 Task: Create in the project CodeCraft in Backlog an issue 'Integrate a new third-party API into a website', assign it to team member softage.1@softage.net and change the status to IN PROGRESS. Create in the project CodeCraft in Backlog an issue 'Develop a custom data visualization tool for a company', assign it to team member softage.2@softage.net and change the status to IN PROGRESS
Action: Mouse moved to (198, 55)
Screenshot: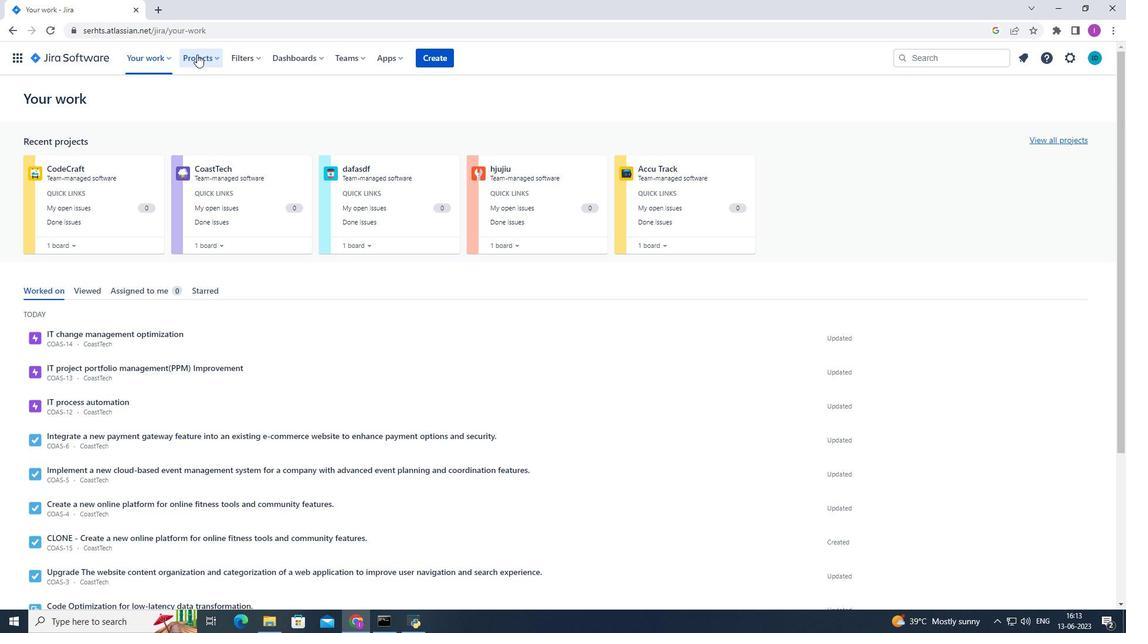 
Action: Mouse pressed left at (198, 55)
Screenshot: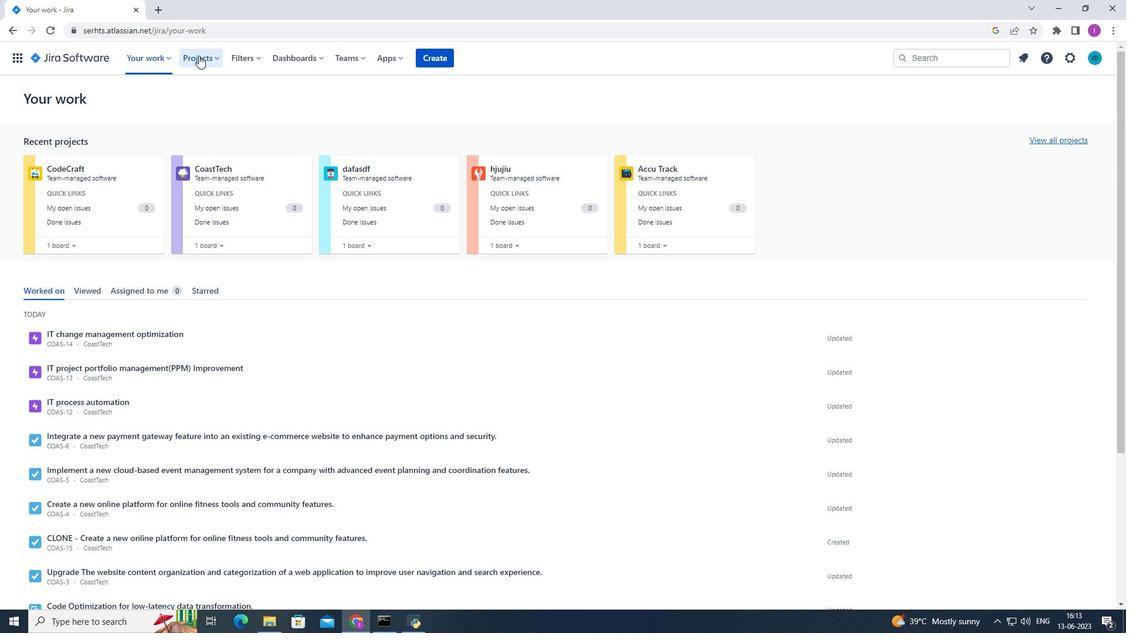 
Action: Mouse moved to (254, 110)
Screenshot: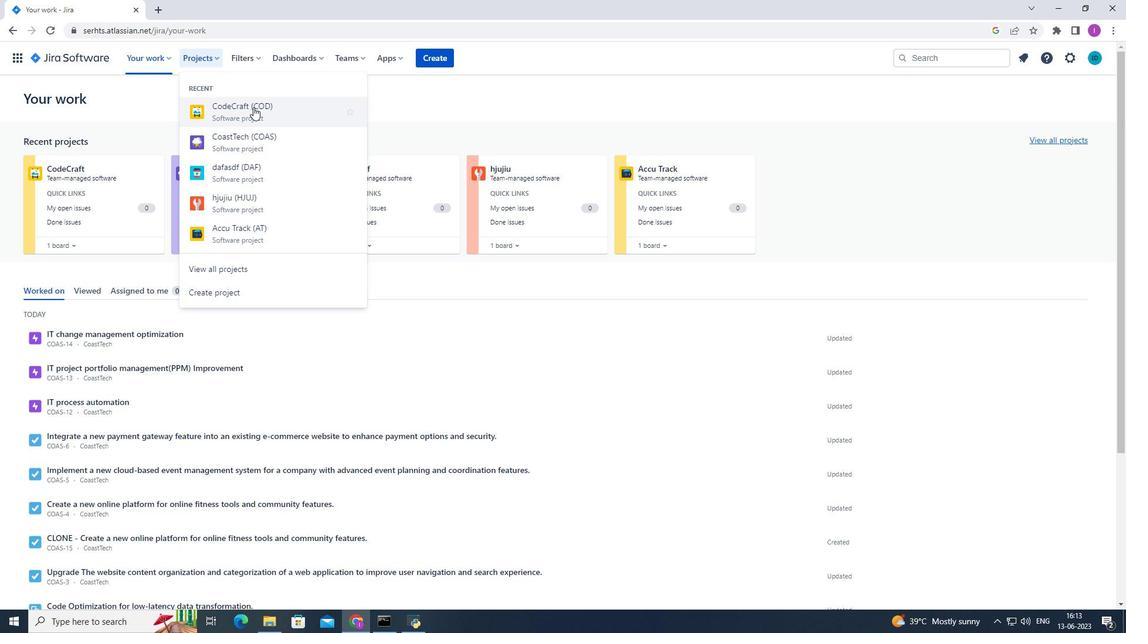 
Action: Mouse pressed left at (254, 110)
Screenshot: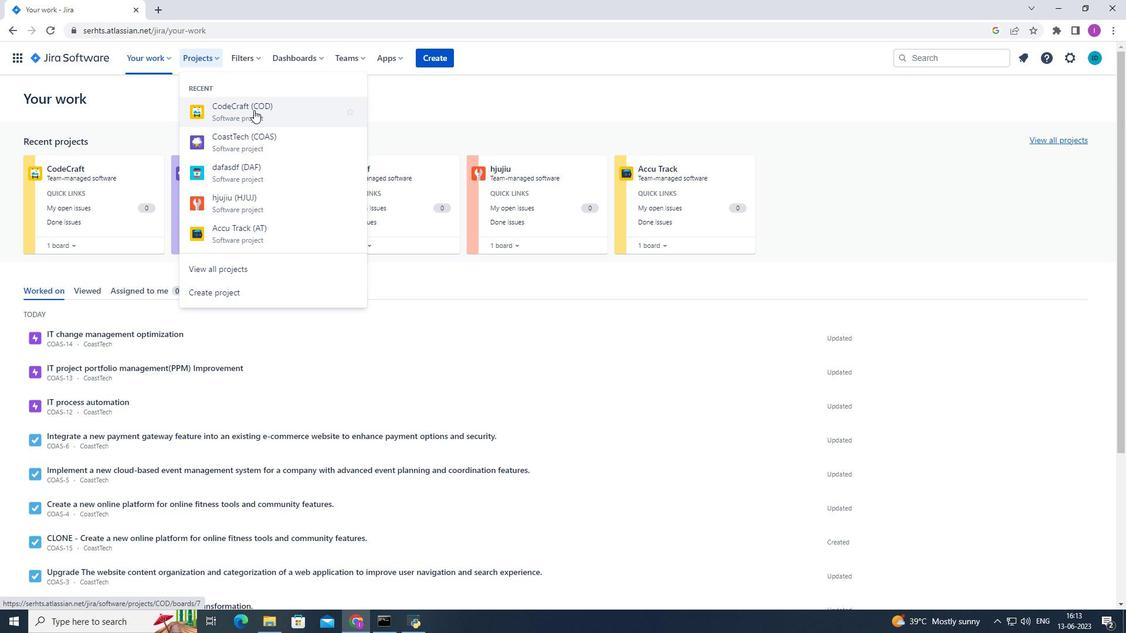 
Action: Mouse moved to (58, 183)
Screenshot: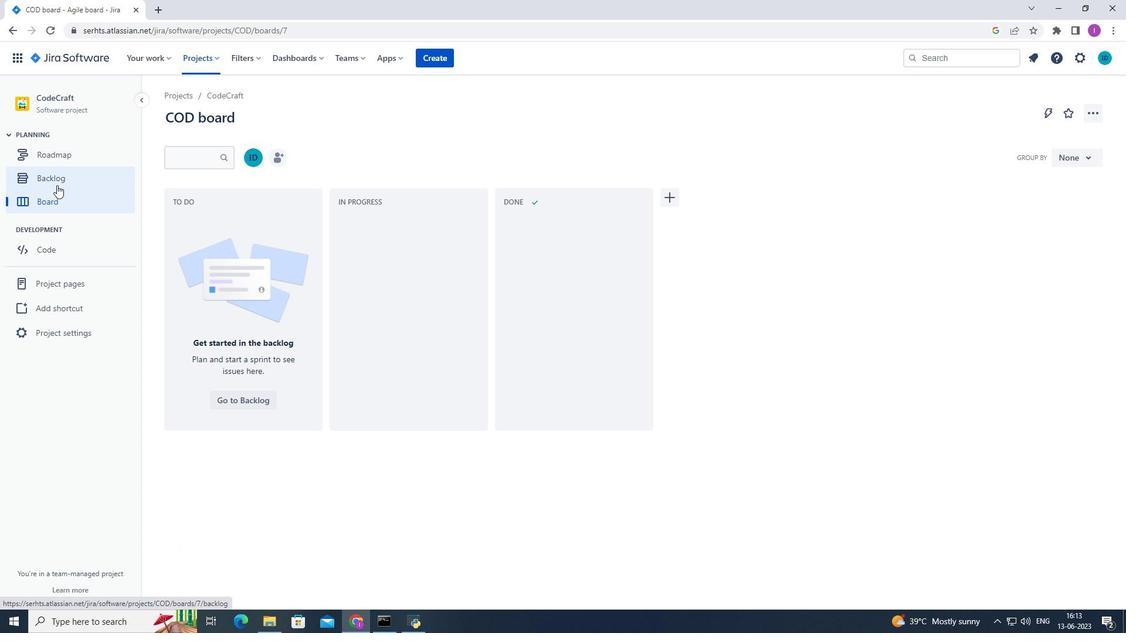 
Action: Mouse pressed left at (58, 183)
Screenshot: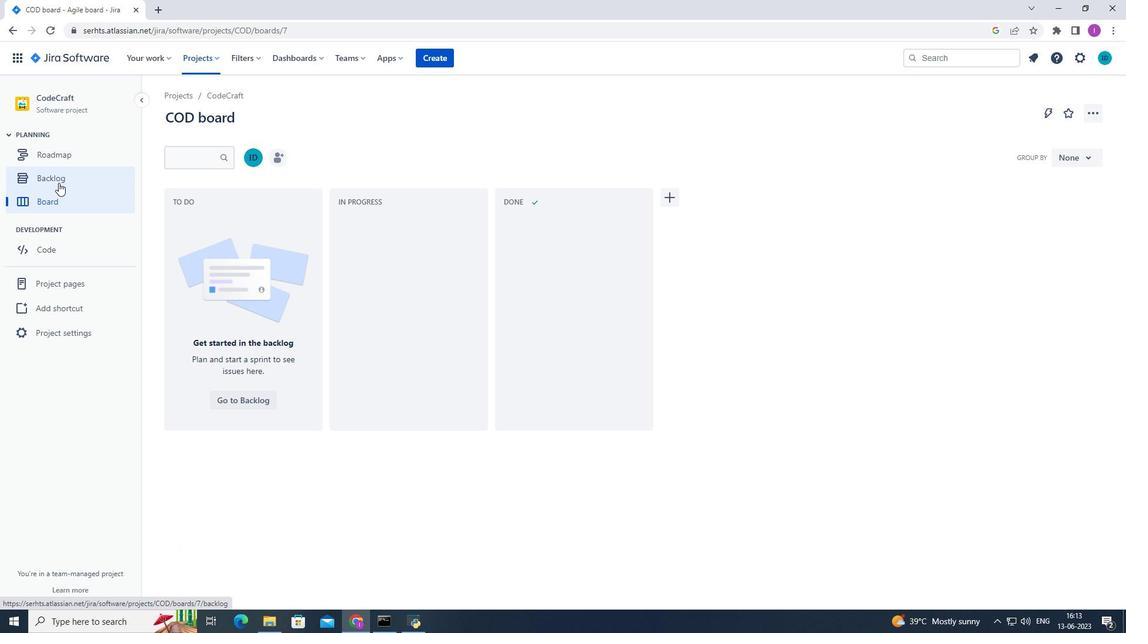 
Action: Mouse moved to (411, 427)
Screenshot: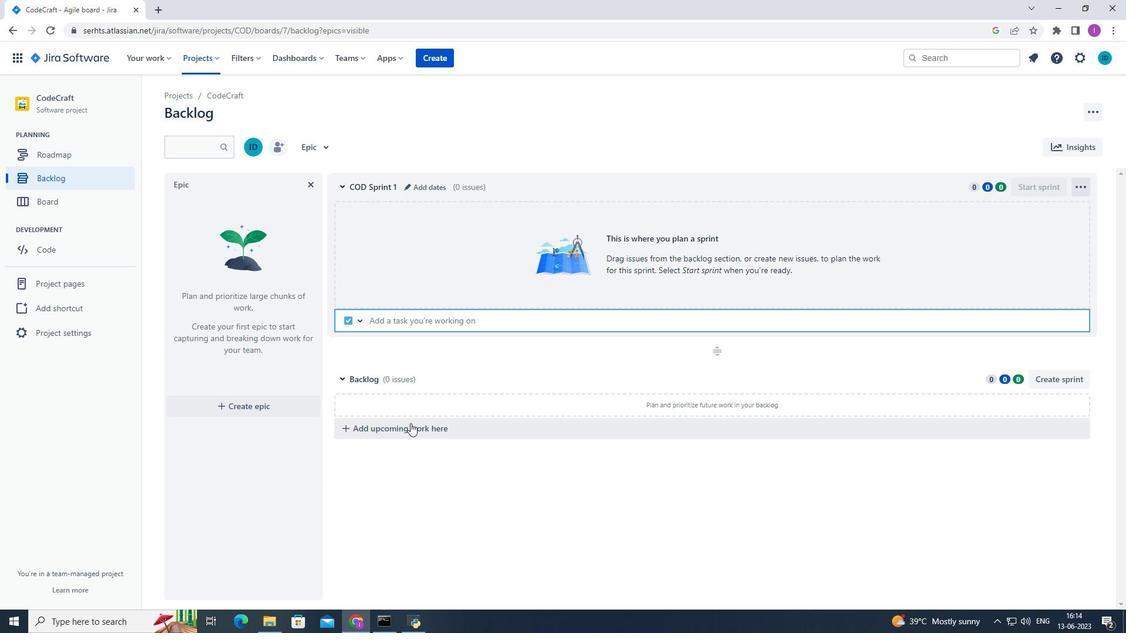
Action: Mouse pressed left at (411, 427)
Screenshot: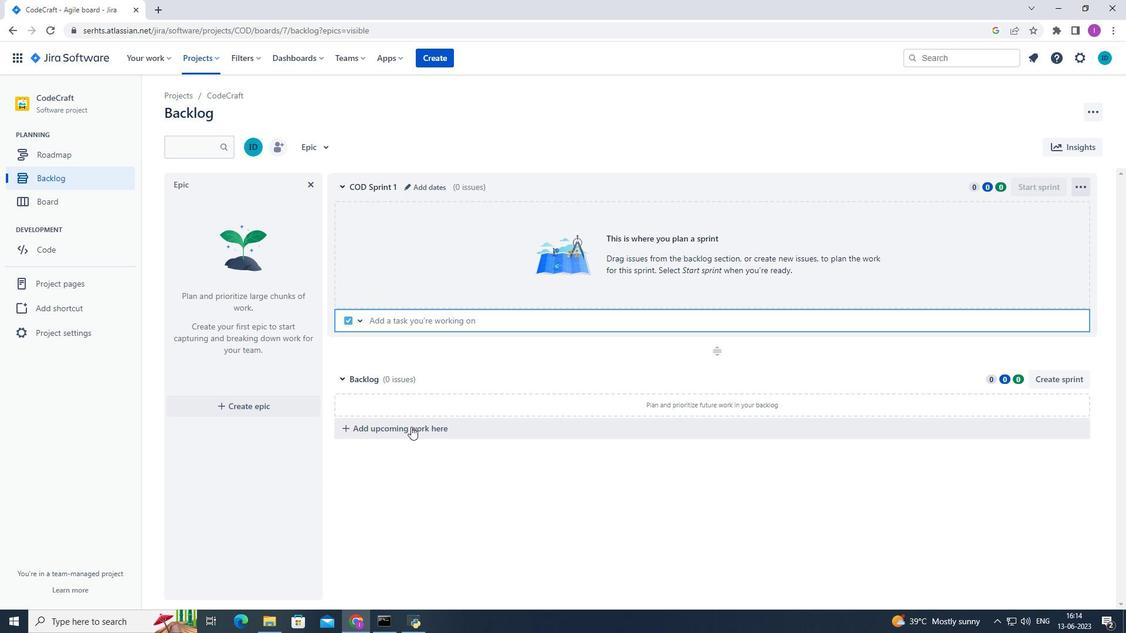 
Action: Mouse moved to (388, 429)
Screenshot: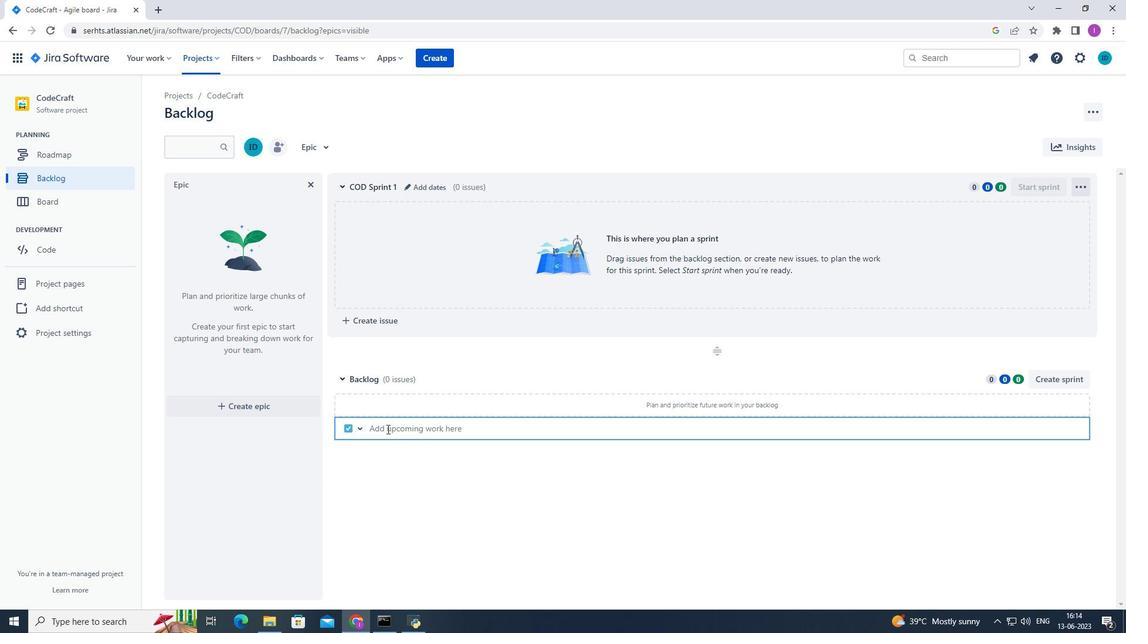 
Action: Key pressed <Key.shift><Key.shift><Key.shift><Key.shift><Key.shift><Key.shift>Intergrate<Key.space>a<Key.space>ner<Key.backspace>w<Key.space>third<Key.space><Key.backspace>-party<Key.space><Key.shift>API<Key.space>into<Key.space>a<Key.space>website.<Key.enter>
Screenshot: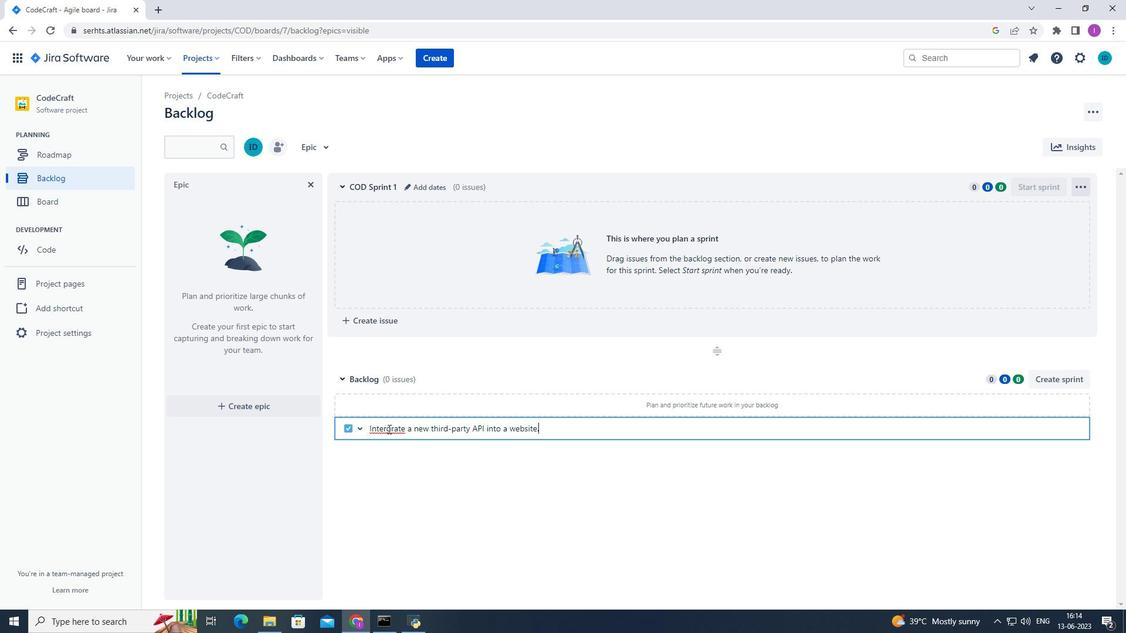 
Action: Mouse moved to (1053, 405)
Screenshot: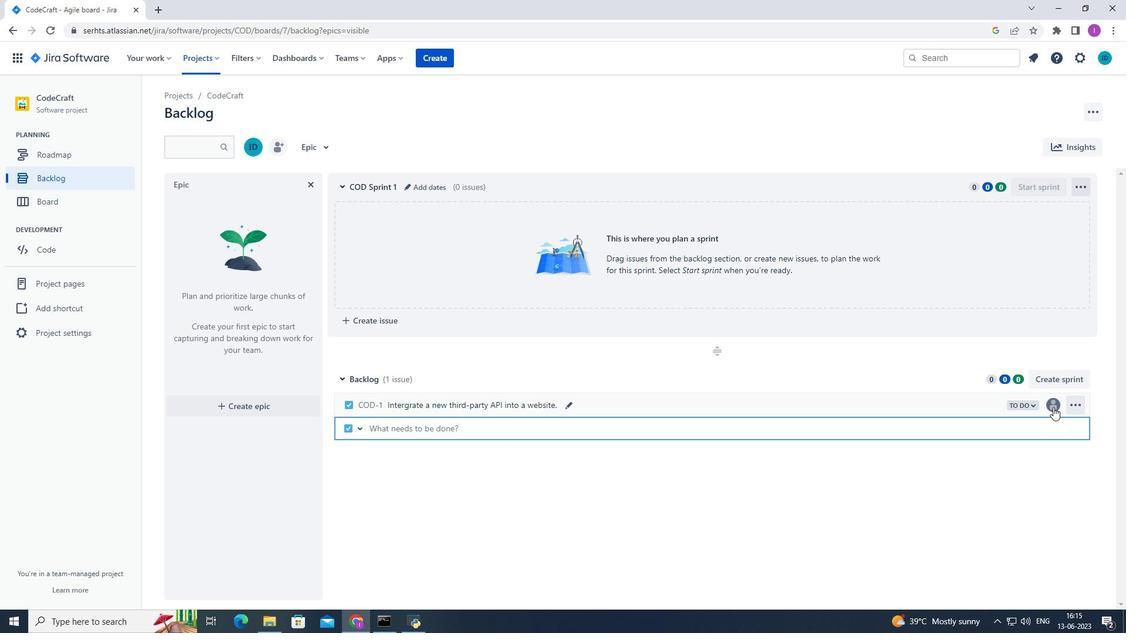 
Action: Mouse pressed left at (1053, 405)
Screenshot: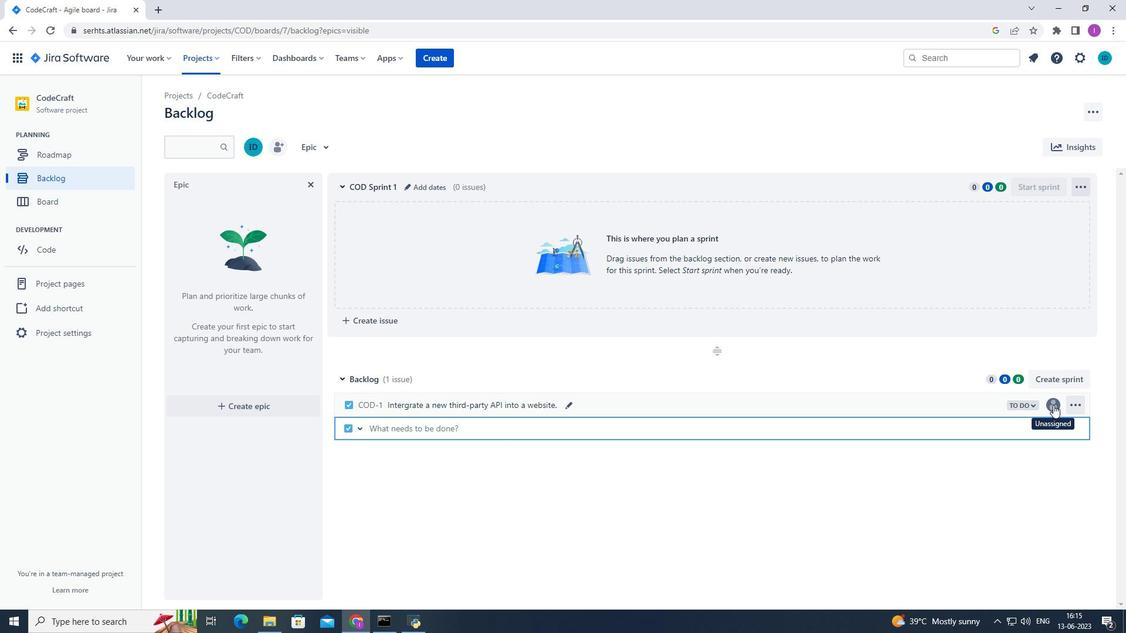 
Action: Mouse moved to (951, 519)
Screenshot: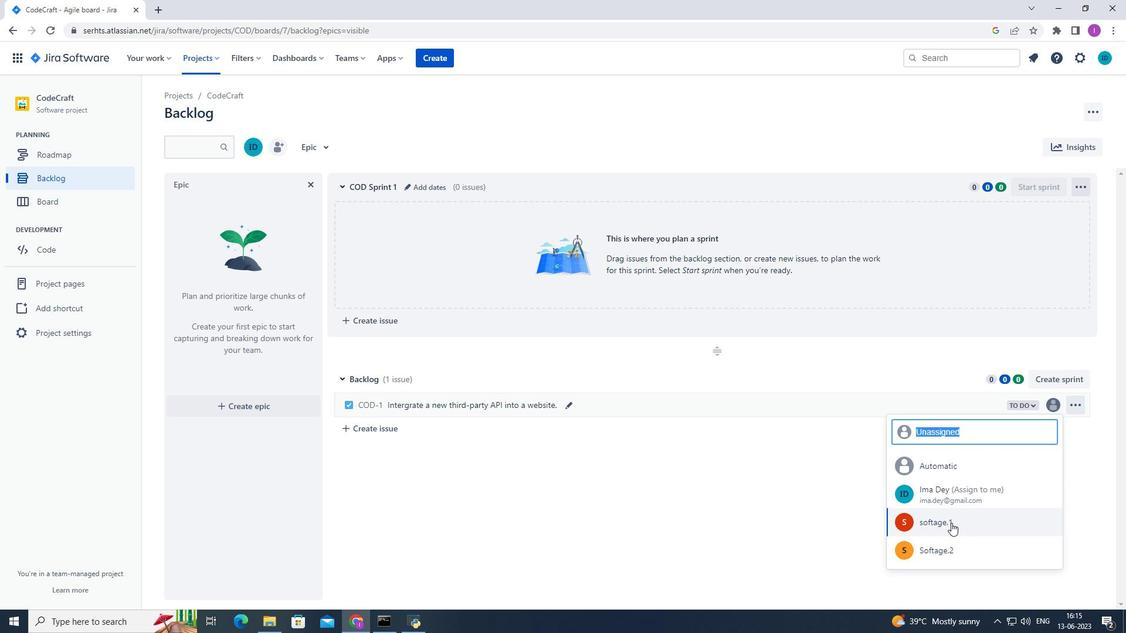 
Action: Mouse pressed left at (951, 519)
Screenshot: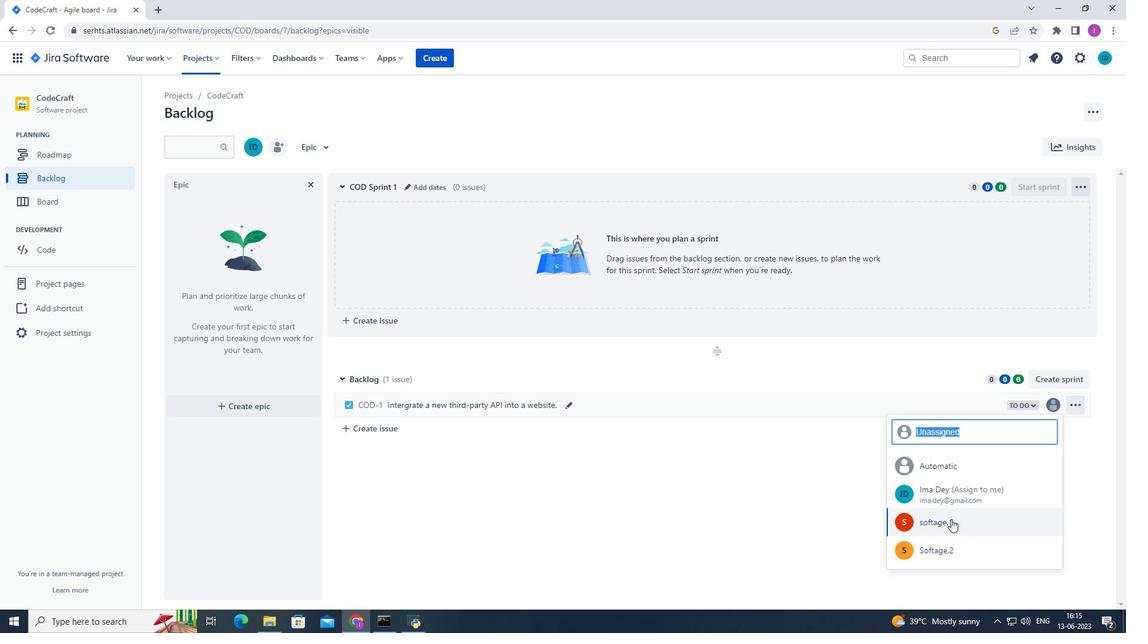 
Action: Mouse pressed left at (951, 519)
Screenshot: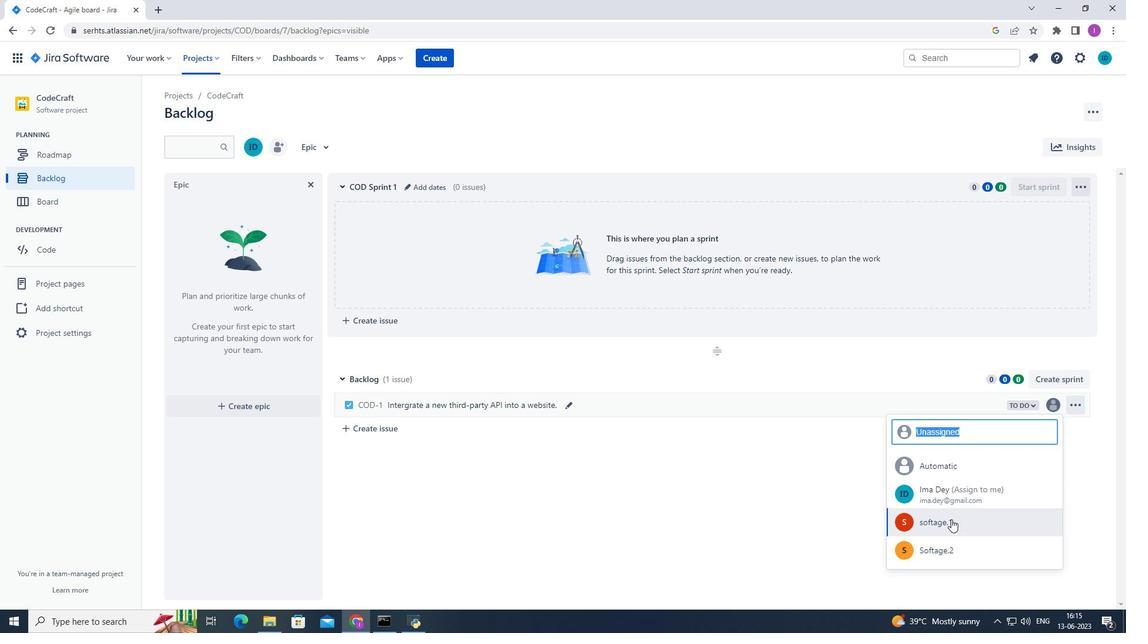 
Action: Mouse moved to (1033, 403)
Screenshot: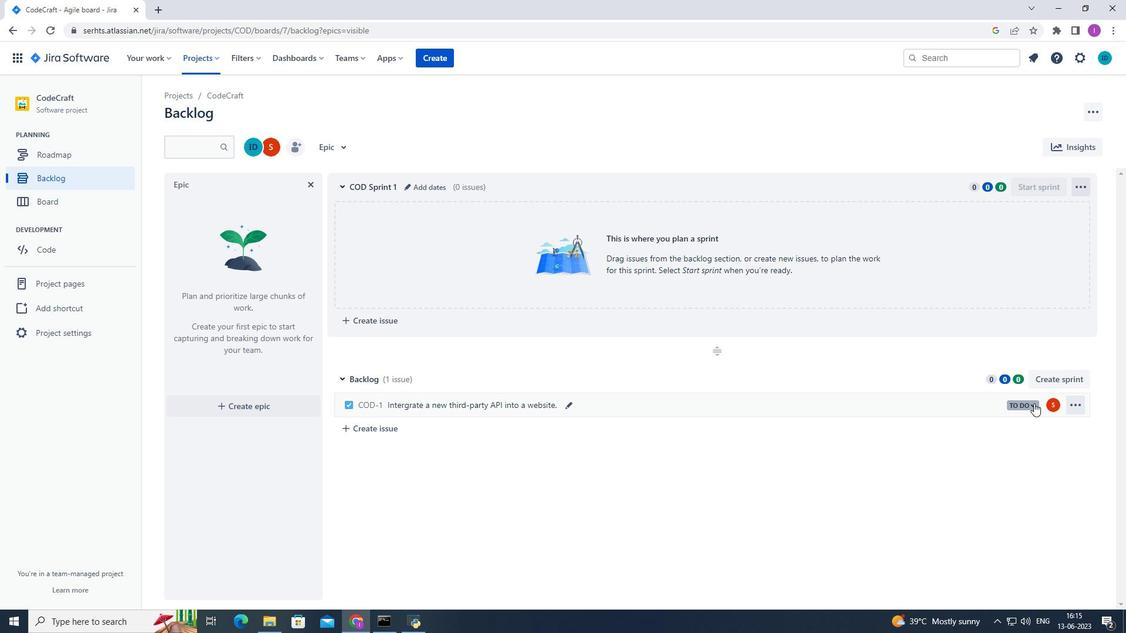 
Action: Mouse pressed left at (1033, 403)
Screenshot: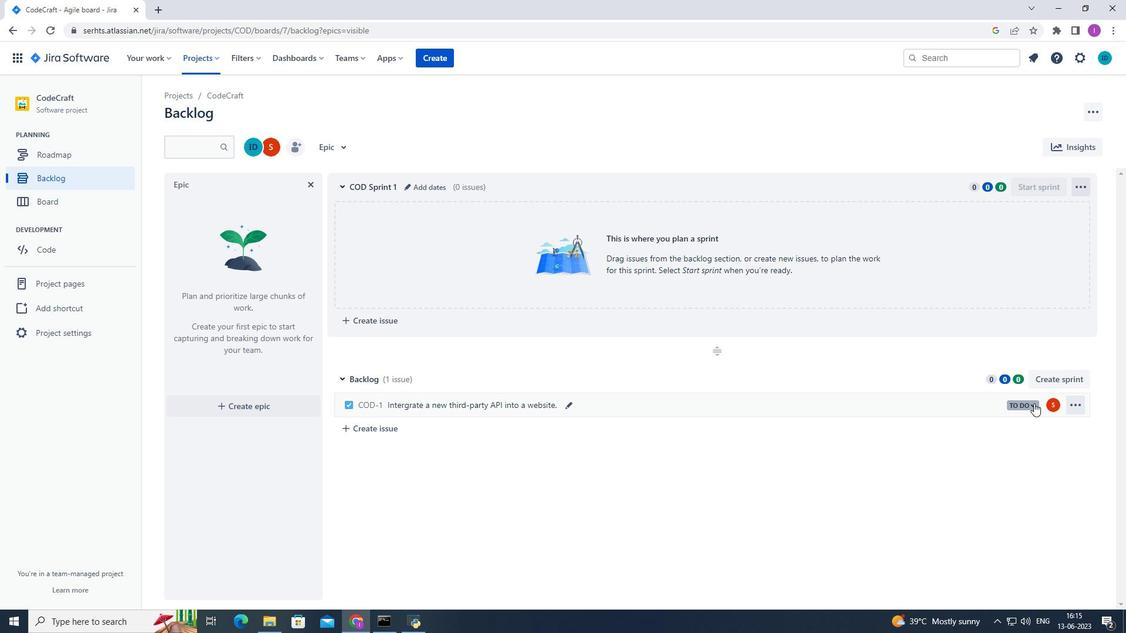 
Action: Mouse moved to (974, 430)
Screenshot: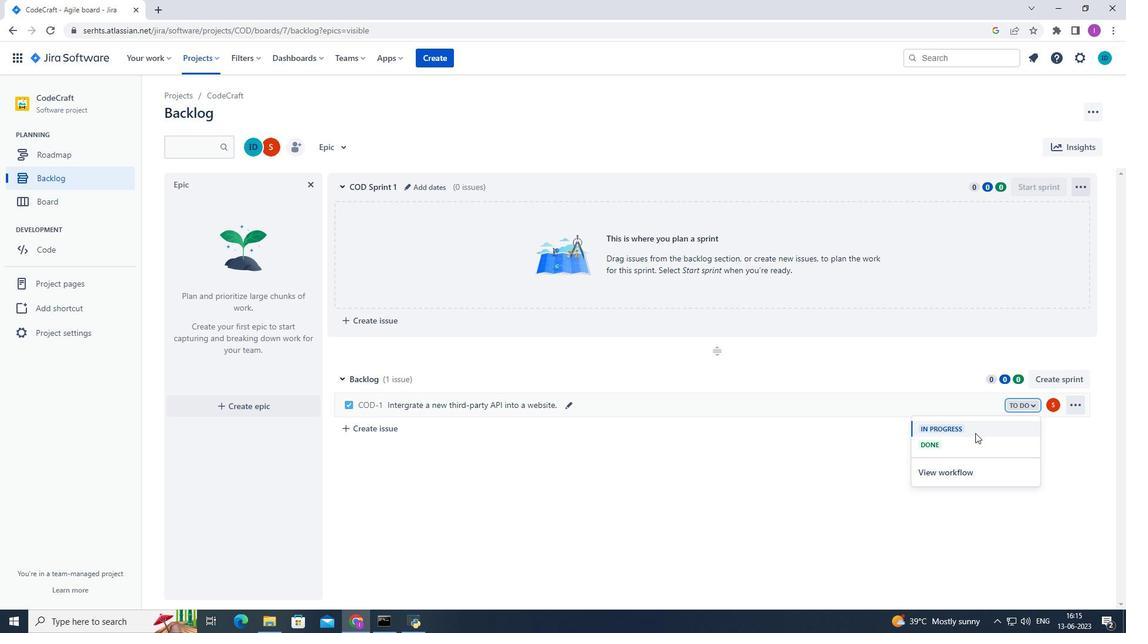 
Action: Mouse pressed left at (974, 430)
Screenshot: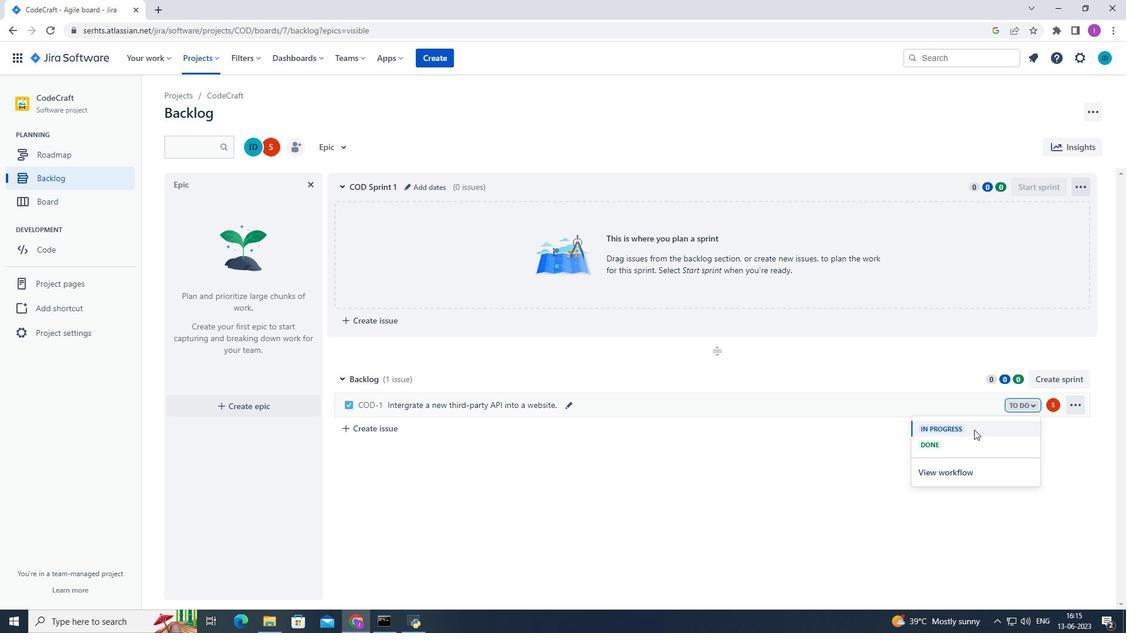 
Action: Mouse moved to (395, 427)
Screenshot: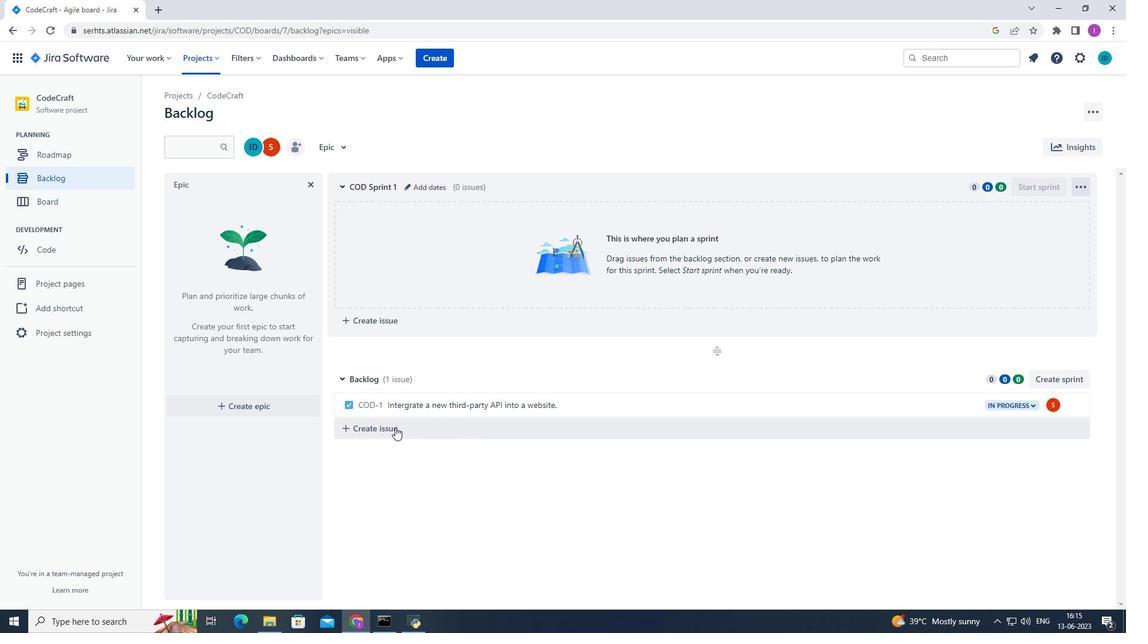 
Action: Mouse pressed left at (395, 427)
Screenshot: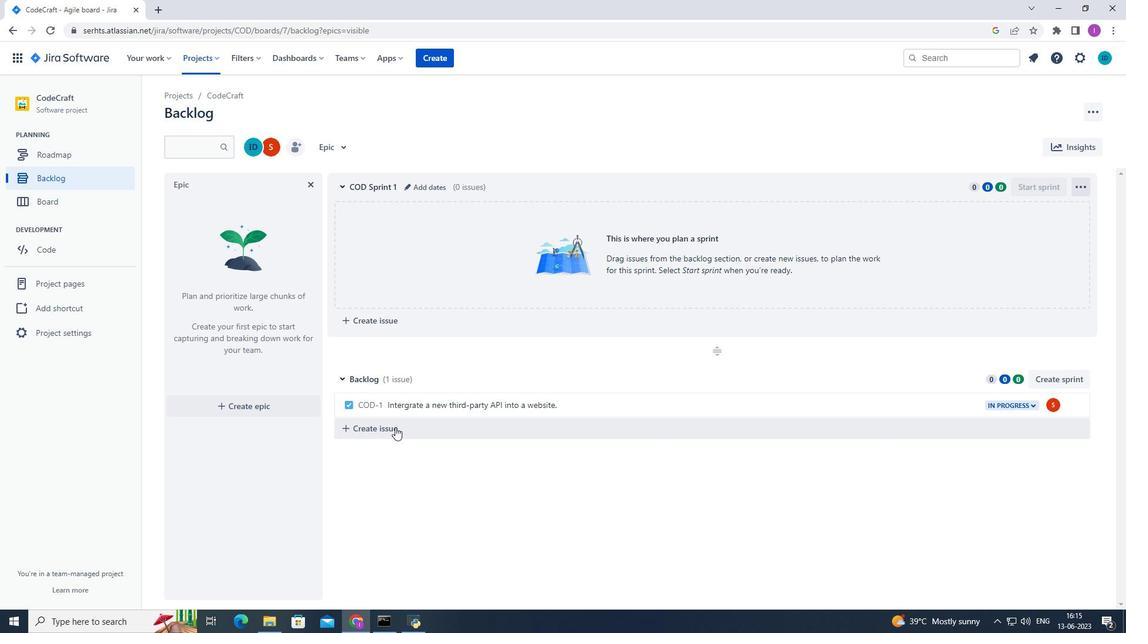 
Action: Mouse moved to (399, 425)
Screenshot: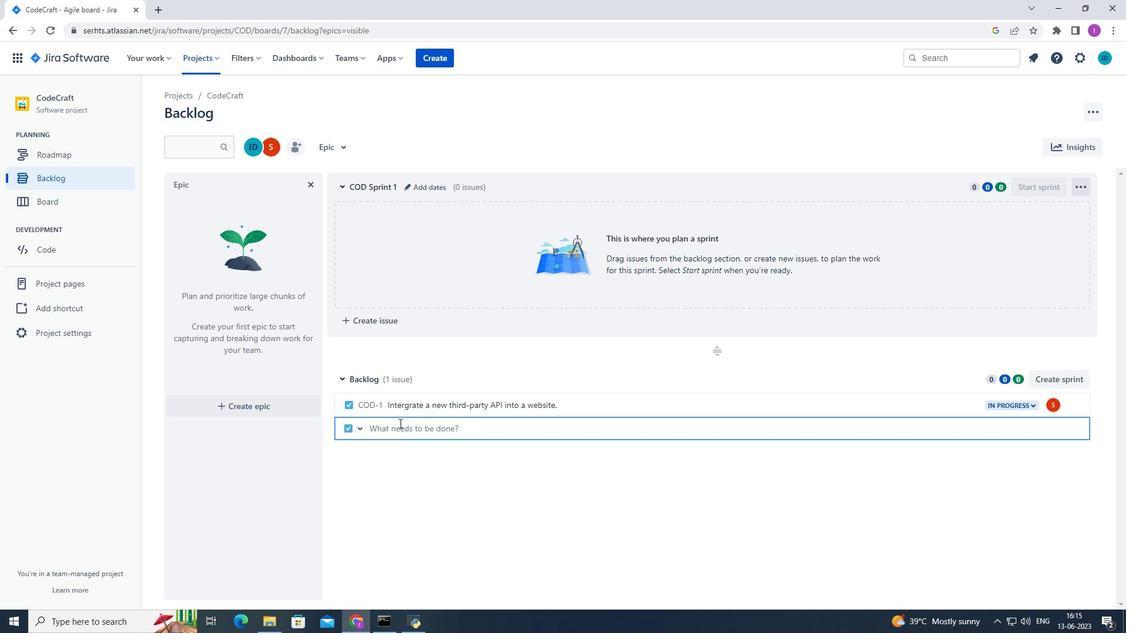 
Action: Mouse pressed left at (399, 425)
Screenshot: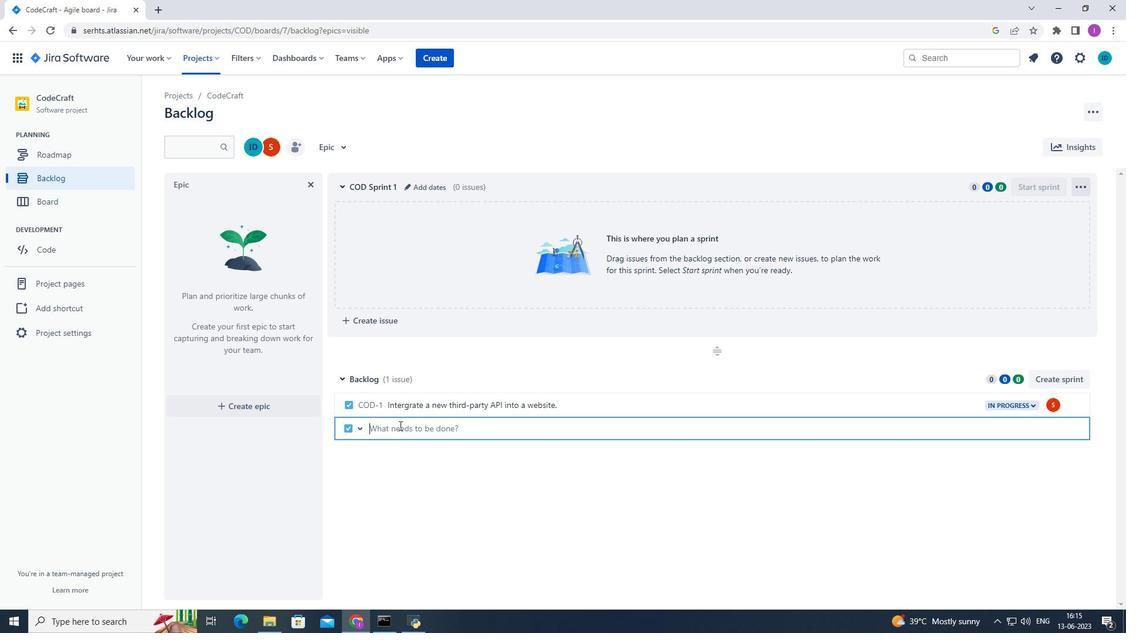 
Action: Key pressed <Key.shift>Develop<Key.space>a<Key.space>custom<Key.space>dar<Key.backspace>ta<Key.space>visualization<Key.space>tool<Key.space>for<Key.space>a<Key.space>company.
Screenshot: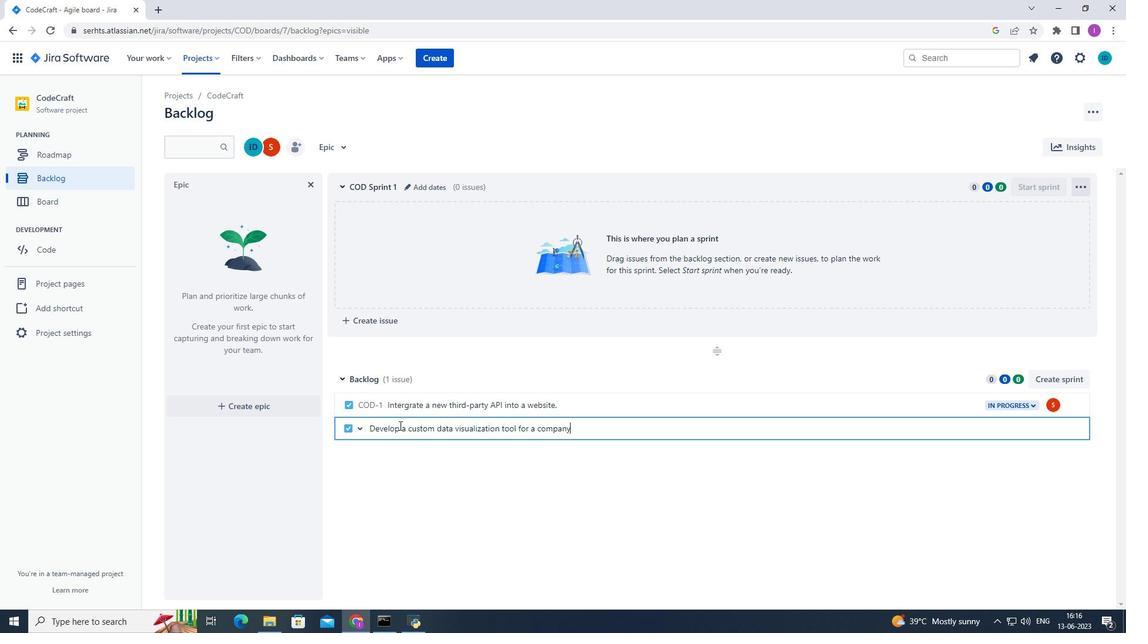 
Action: Mouse moved to (399, 425)
Screenshot: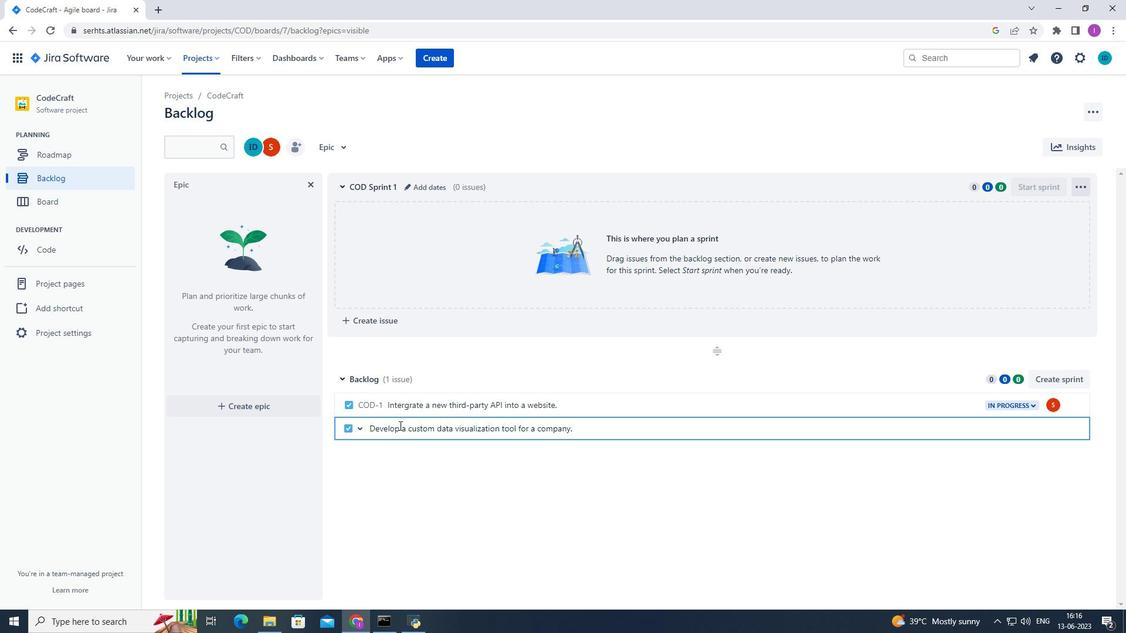 
Action: Key pressed <Key.enter>
Screenshot: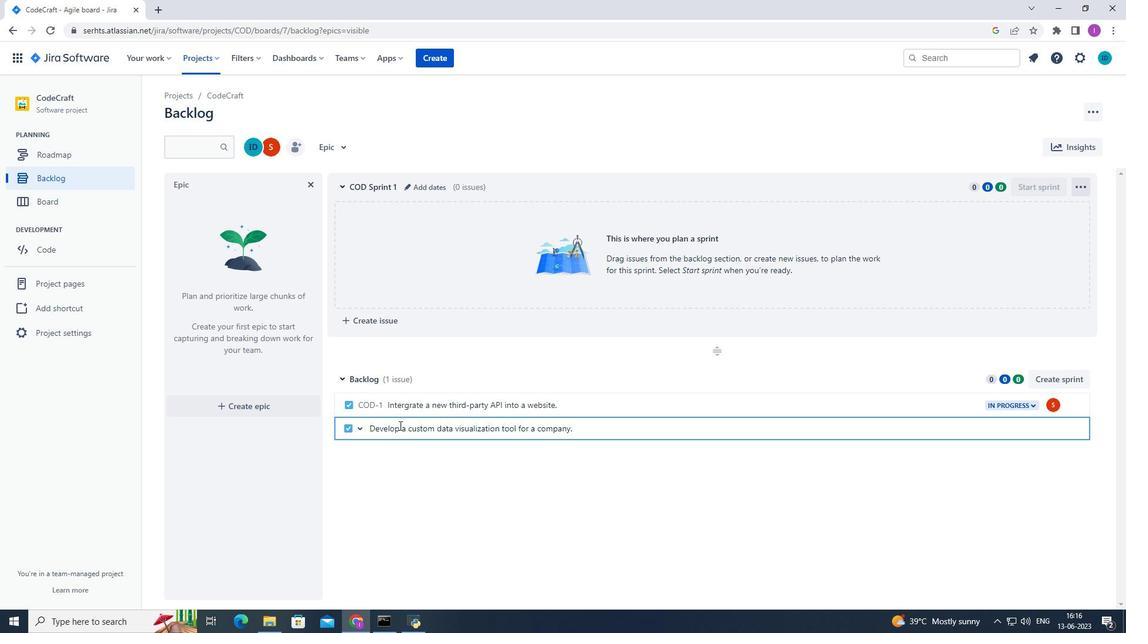 
Action: Mouse moved to (1055, 429)
Screenshot: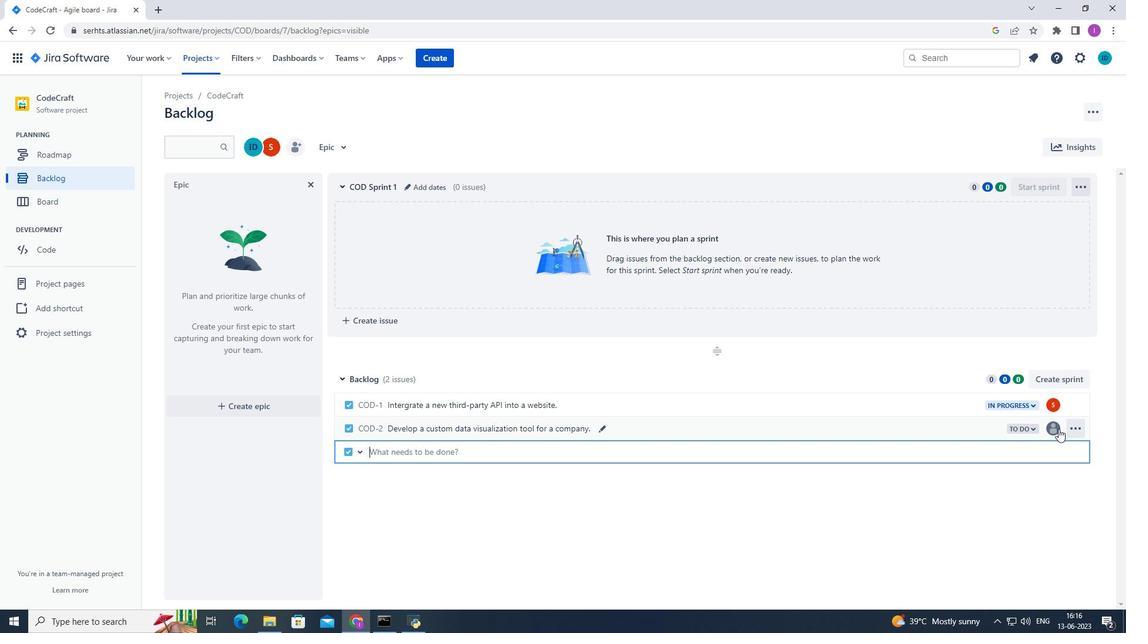 
Action: Mouse pressed left at (1055, 429)
Screenshot: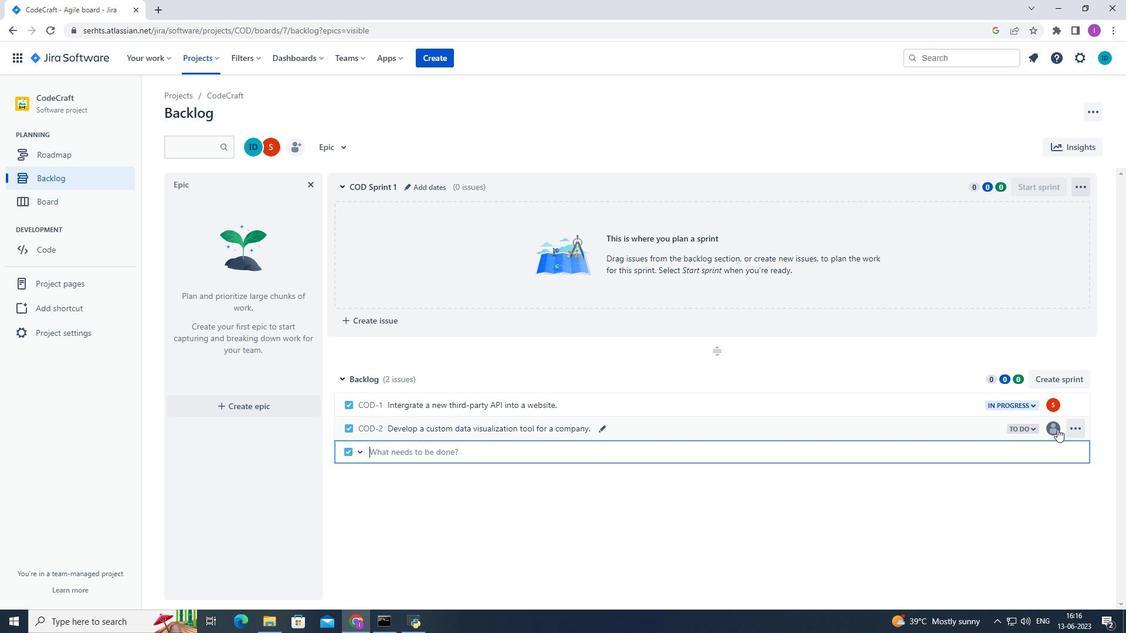 
Action: Mouse moved to (943, 579)
Screenshot: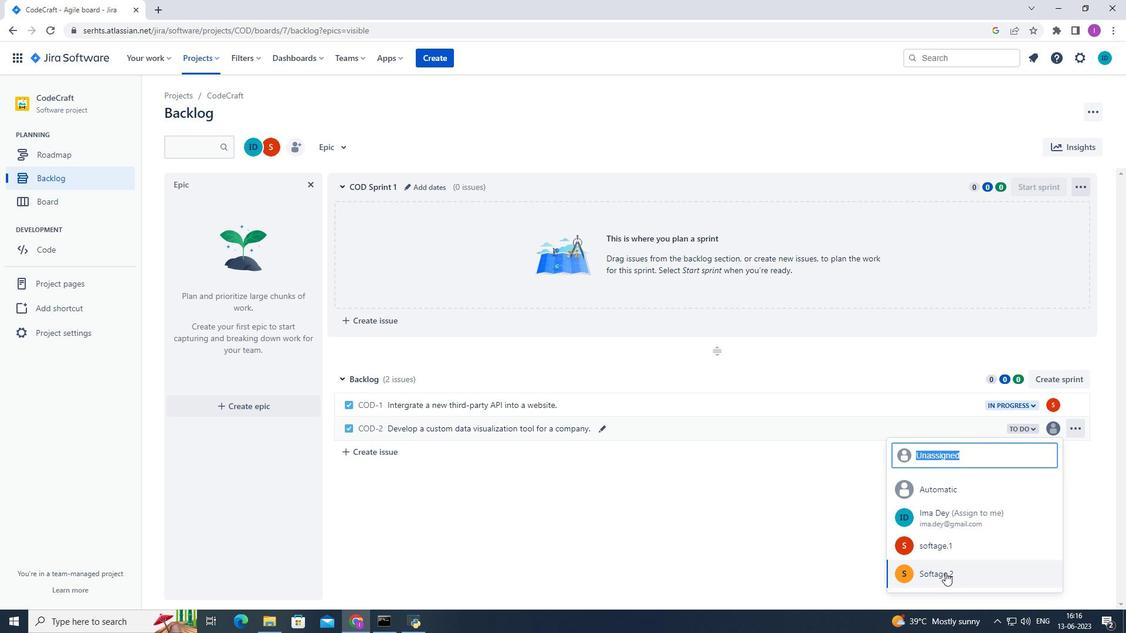 
Action: Mouse pressed left at (943, 579)
Screenshot: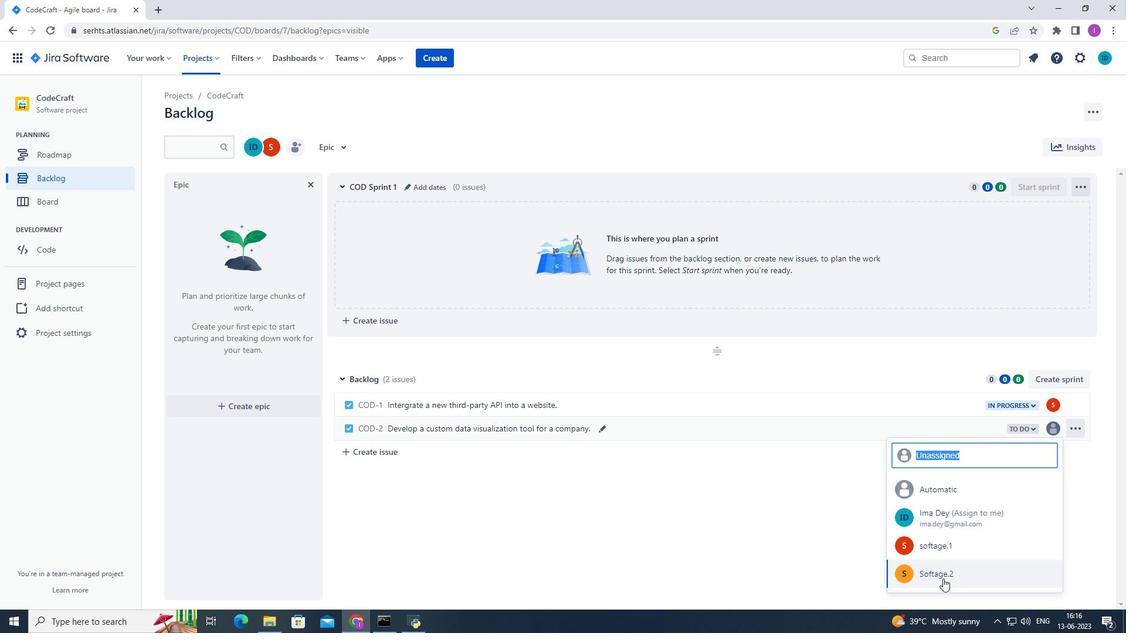 
Action: Mouse moved to (1036, 430)
Screenshot: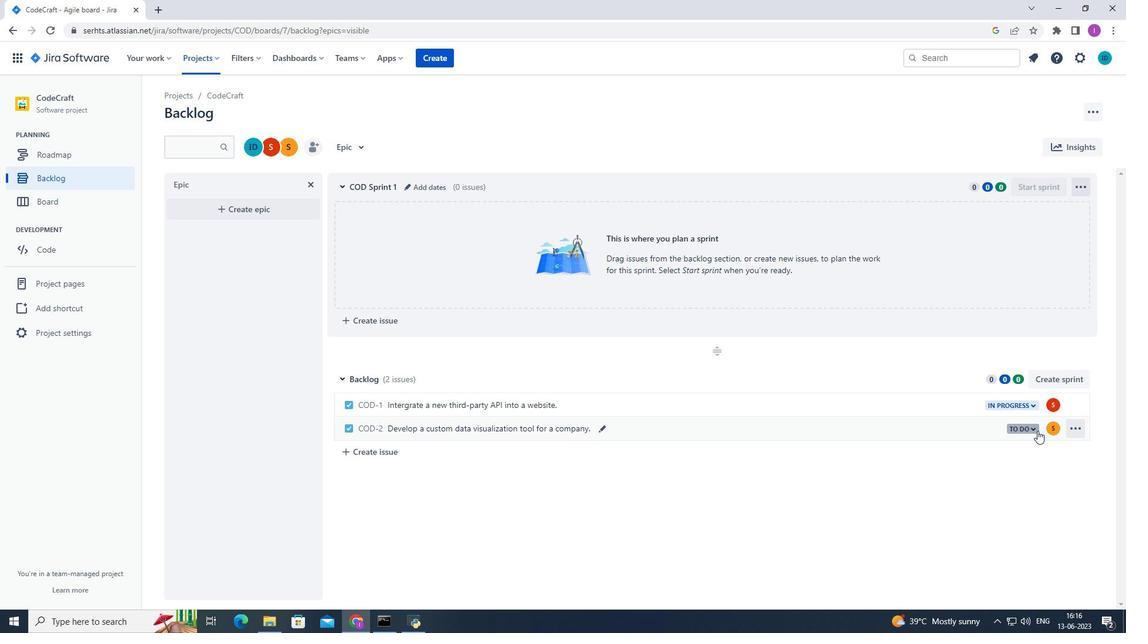 
Action: Mouse pressed left at (1036, 430)
Screenshot: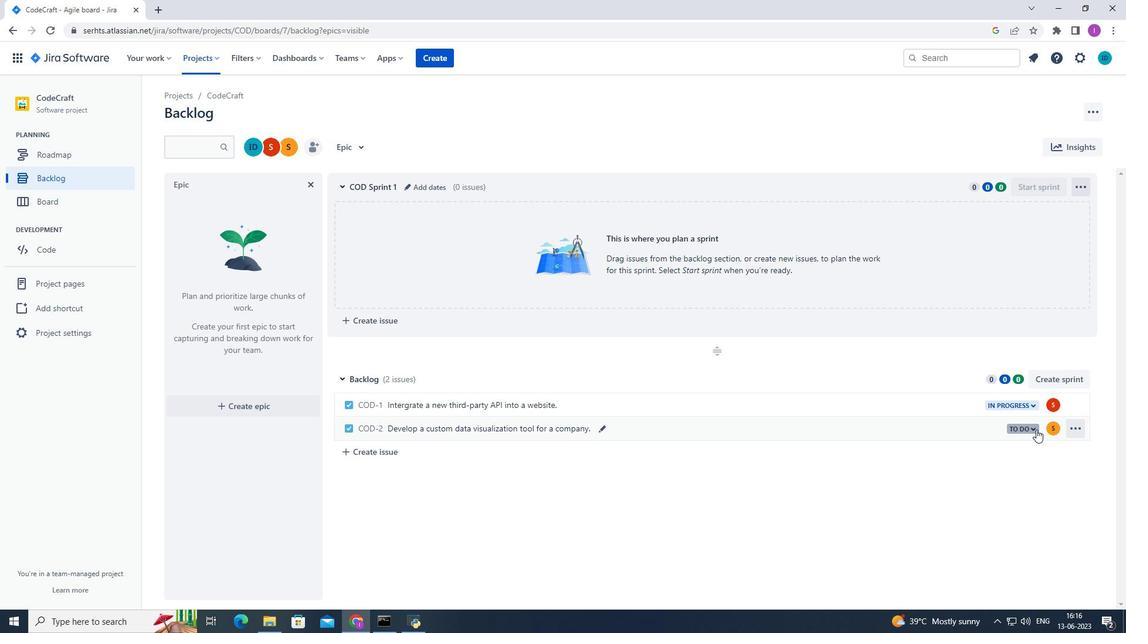 
Action: Mouse moved to (959, 450)
Screenshot: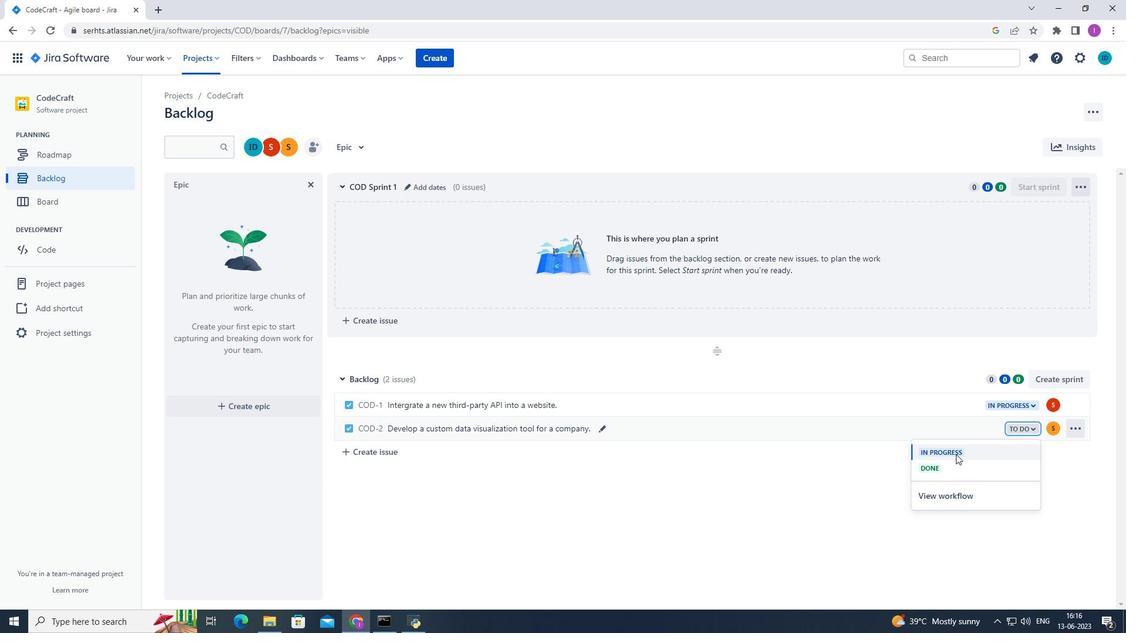 
Action: Mouse pressed left at (959, 450)
Screenshot: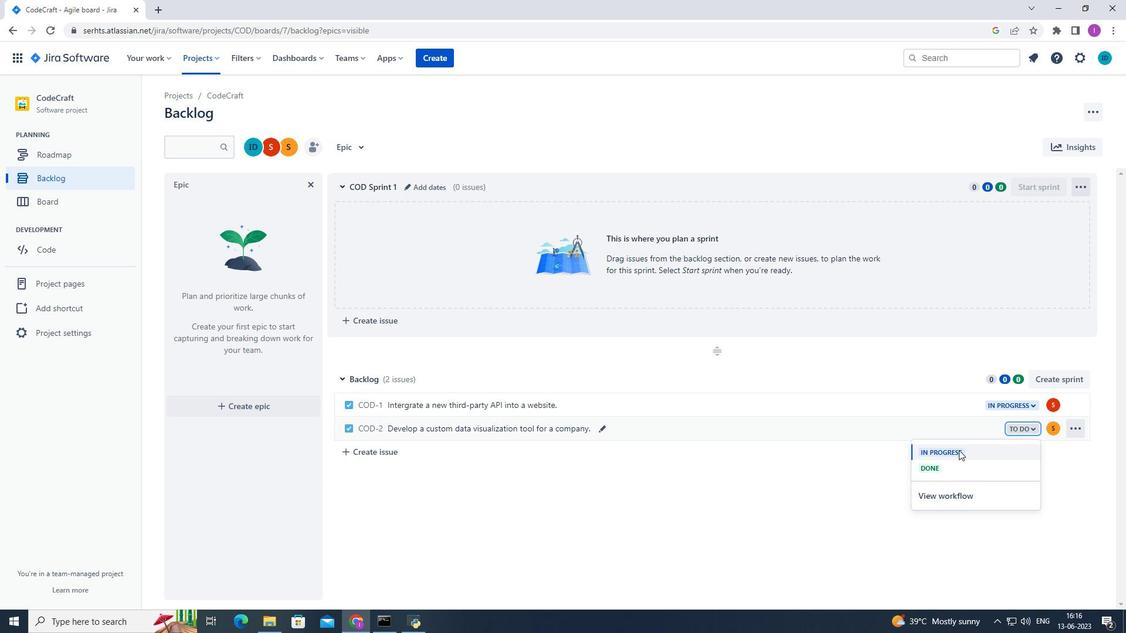 
Action: Mouse moved to (941, 483)
Screenshot: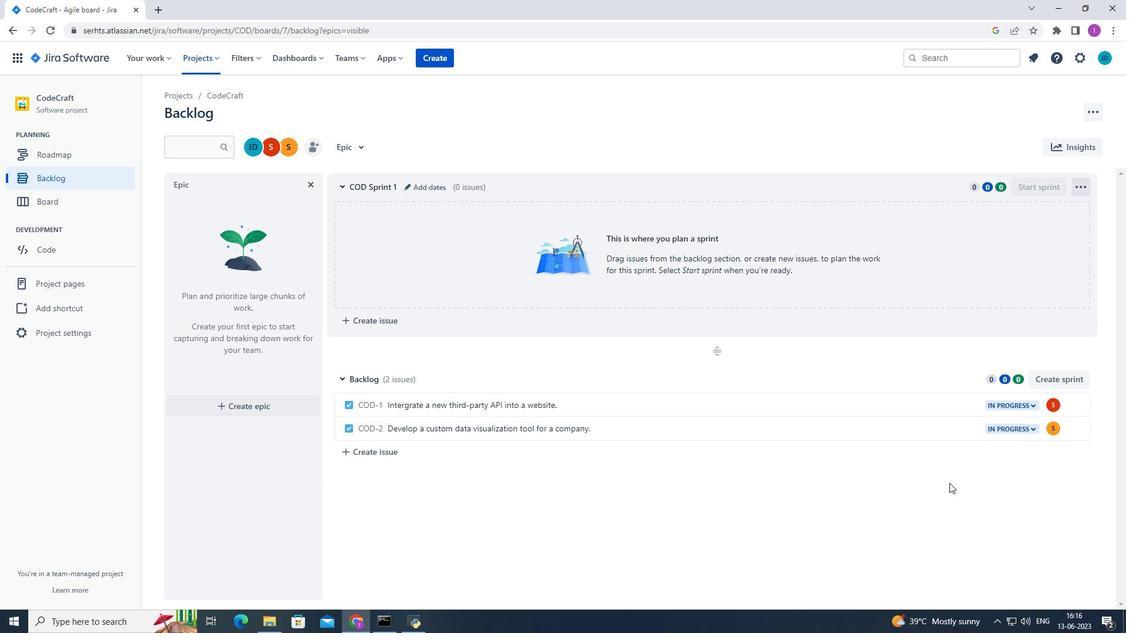 
